 Task: Sort the products by price (lowest first).
Action: Mouse pressed left at (16, 77)
Screenshot: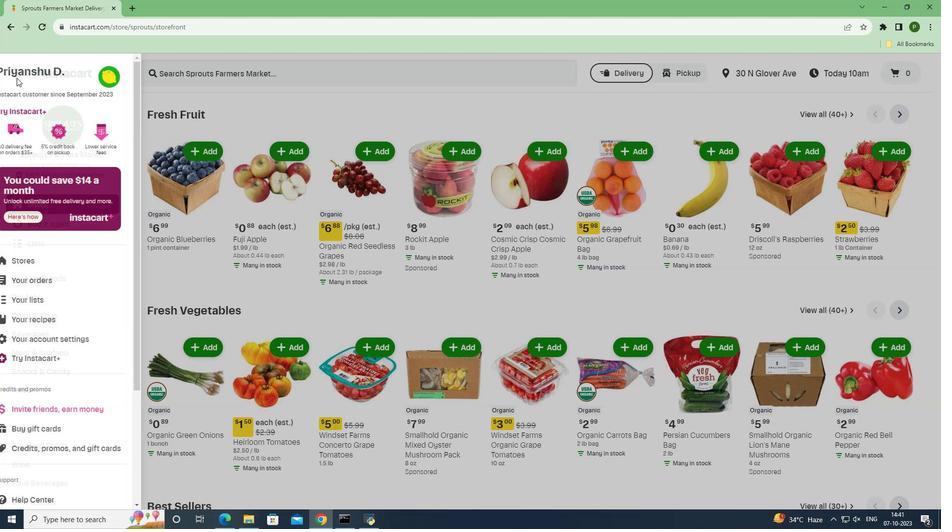 
Action: Mouse moved to (27, 258)
Screenshot: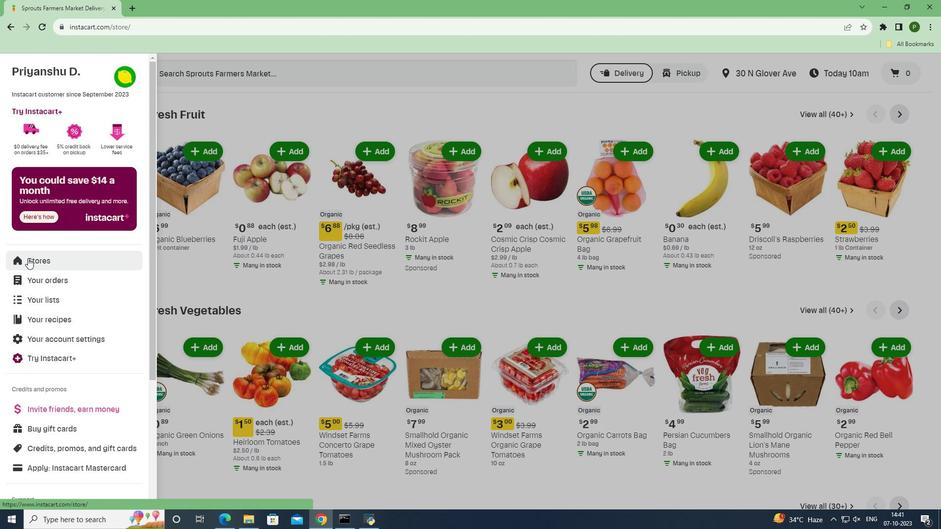 
Action: Mouse pressed left at (27, 258)
Screenshot: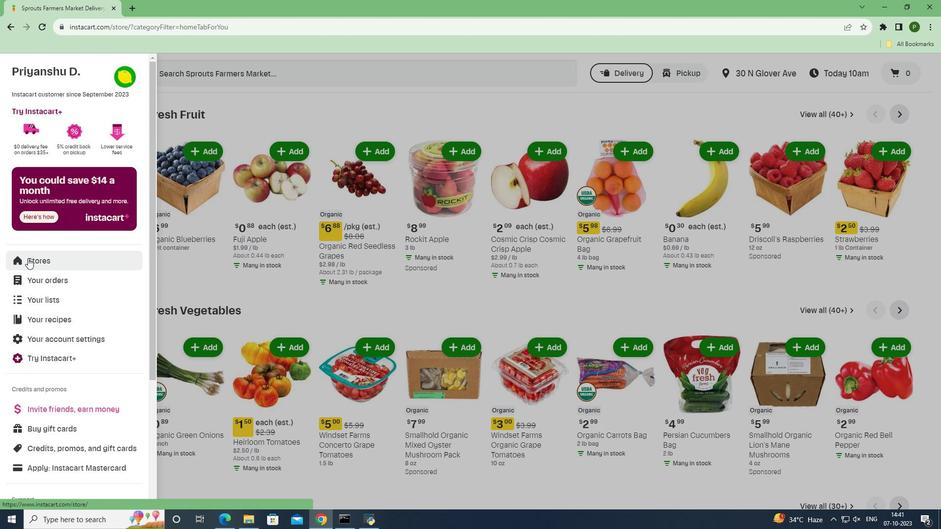 
Action: Mouse moved to (220, 108)
Screenshot: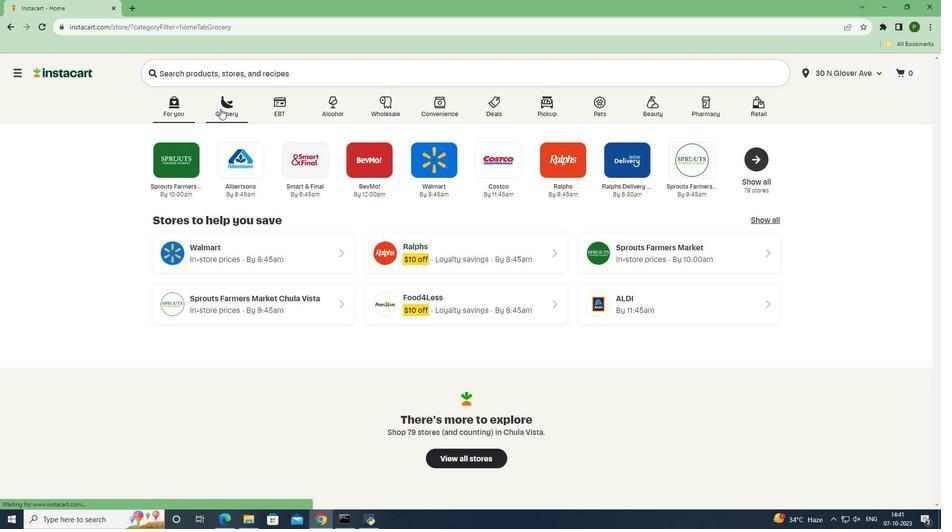 
Action: Mouse pressed left at (220, 108)
Screenshot: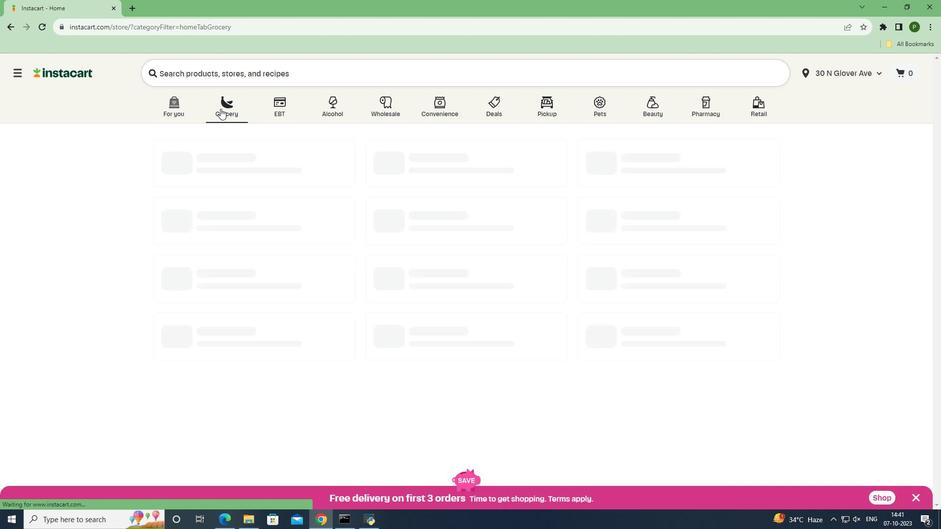 
Action: Mouse moved to (383, 218)
Screenshot: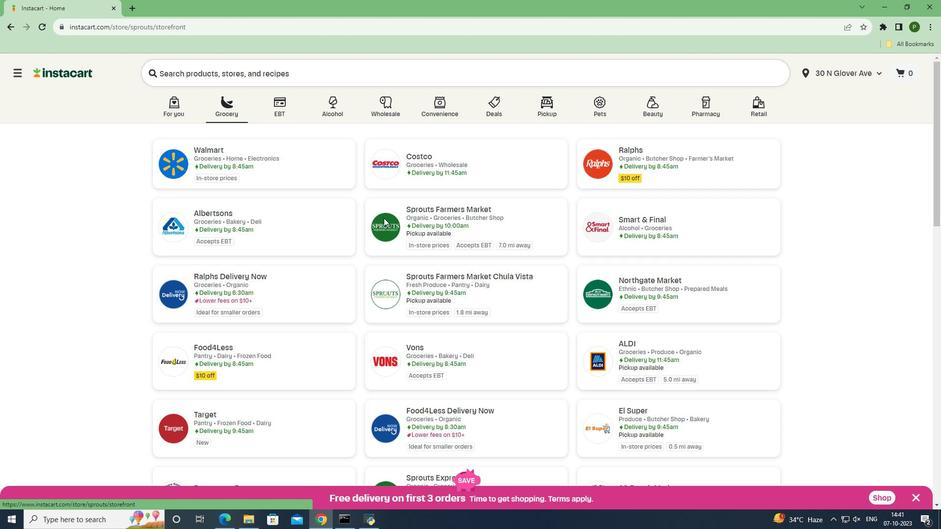 
Action: Mouse pressed left at (383, 218)
Screenshot: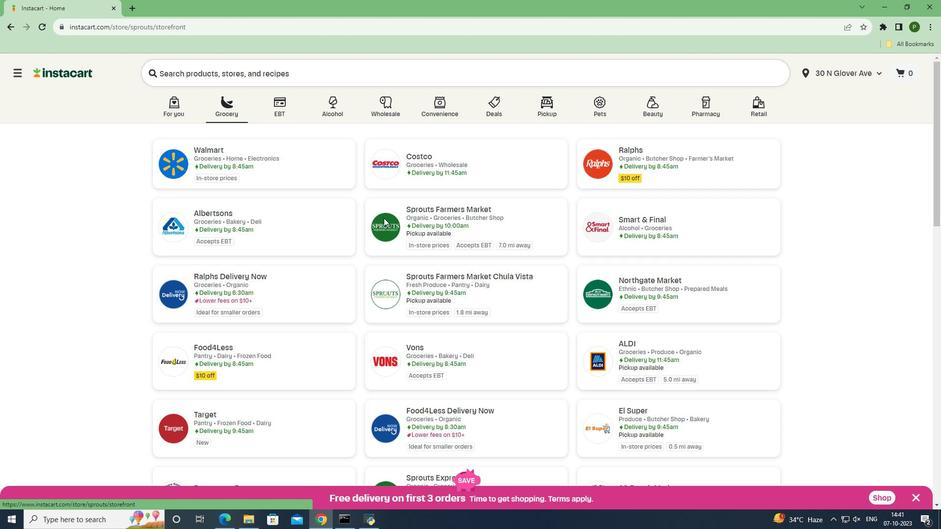 
Action: Mouse moved to (72, 320)
Screenshot: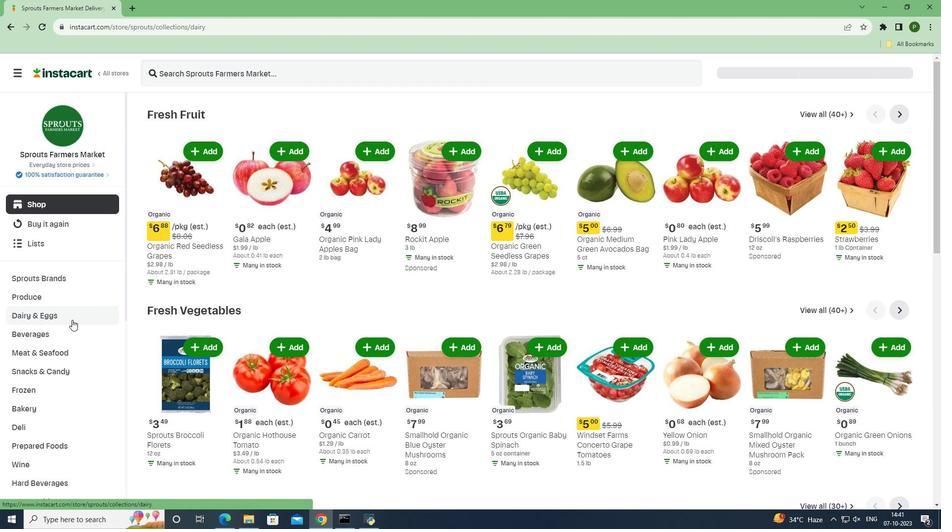 
Action: Mouse pressed left at (72, 320)
Screenshot: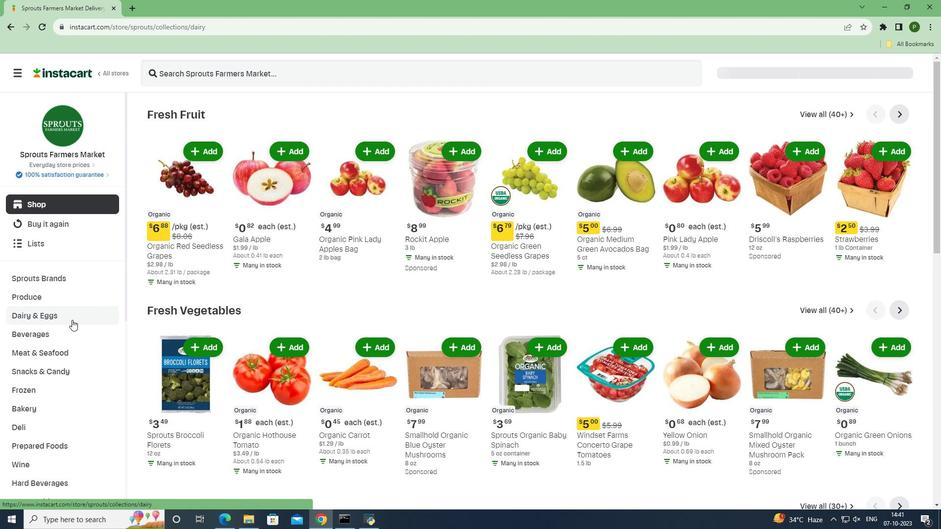 
Action: Mouse moved to (48, 394)
Screenshot: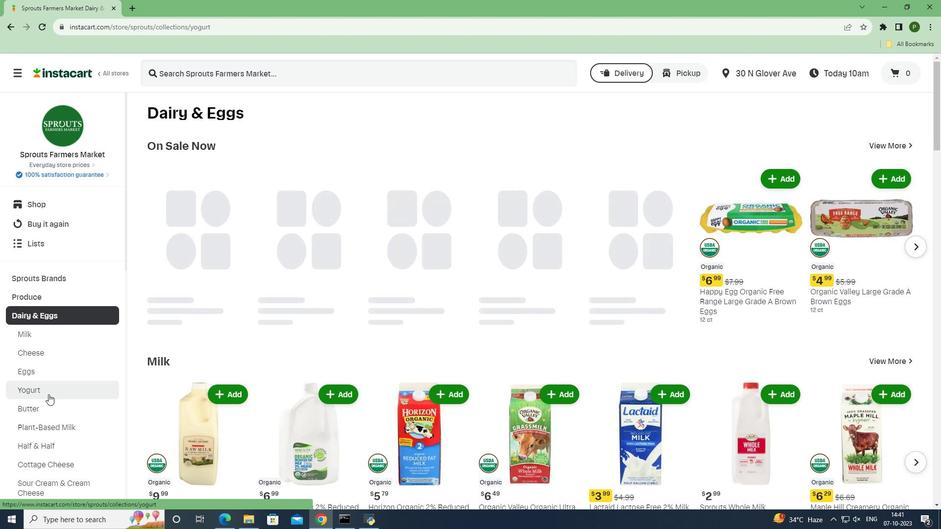 
Action: Mouse pressed left at (48, 394)
Screenshot: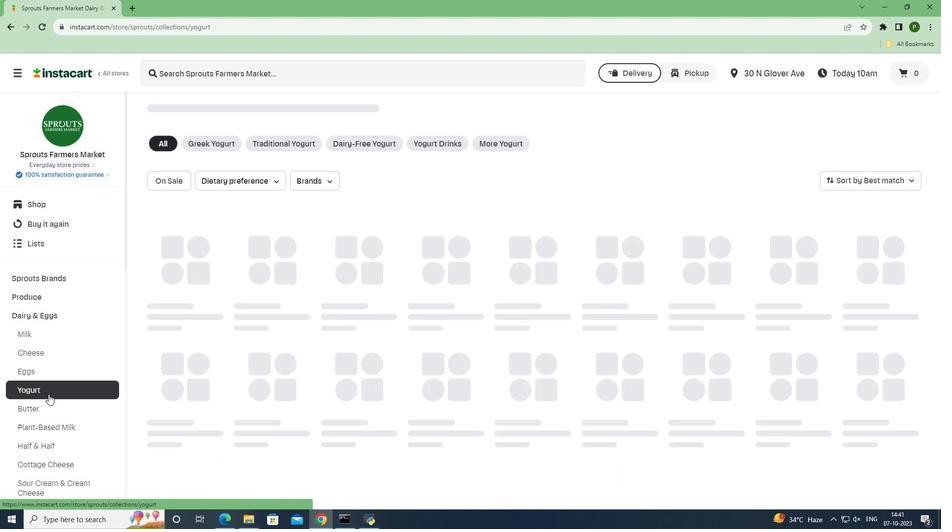 
Action: Mouse moved to (839, 192)
Screenshot: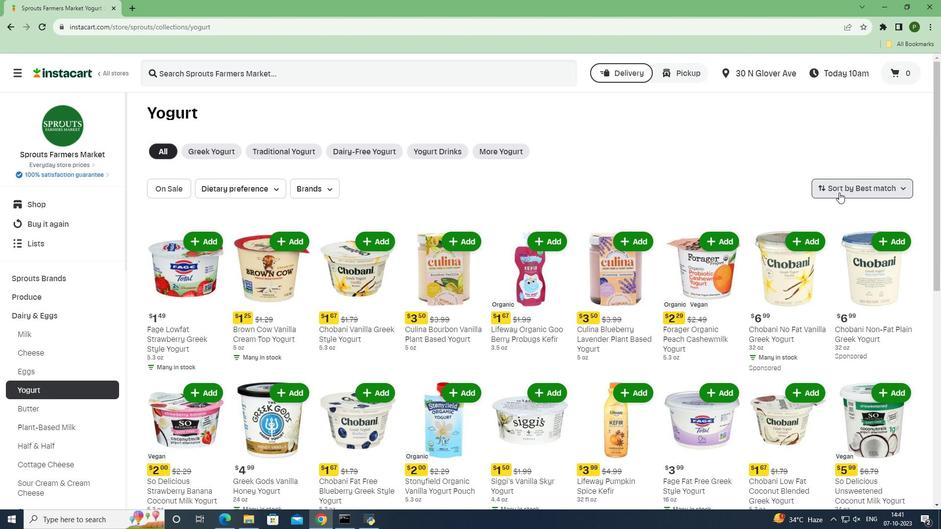 
Action: Mouse pressed left at (839, 192)
Screenshot: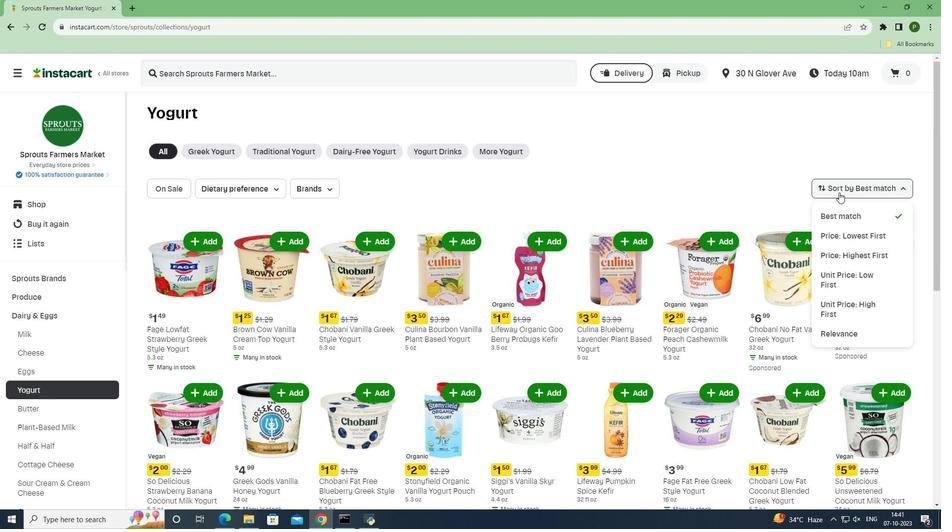 
Action: Mouse moved to (861, 234)
Screenshot: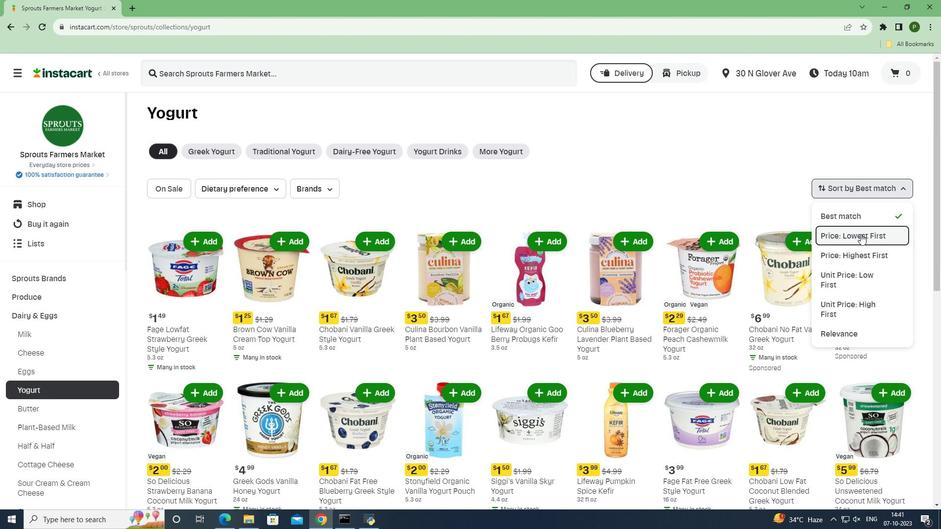 
Action: Mouse pressed left at (861, 234)
Screenshot: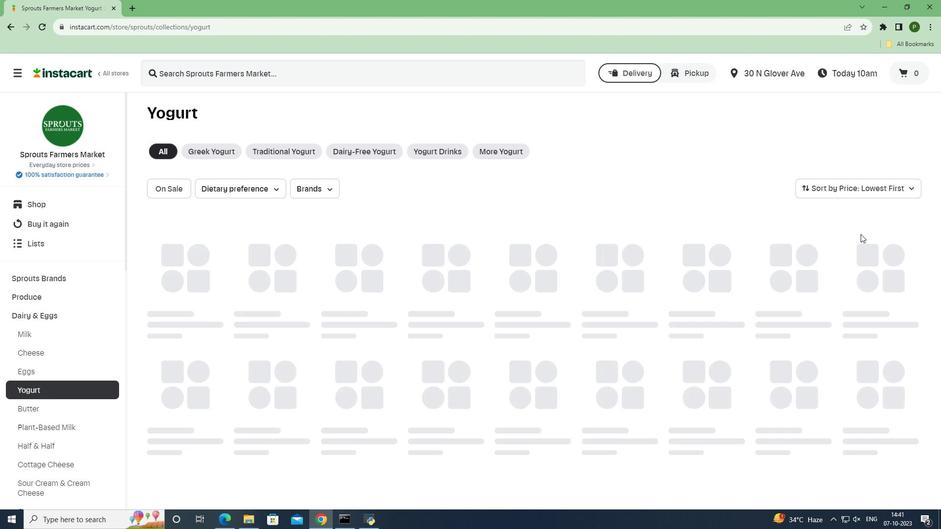 
Action: Mouse moved to (690, 213)
Screenshot: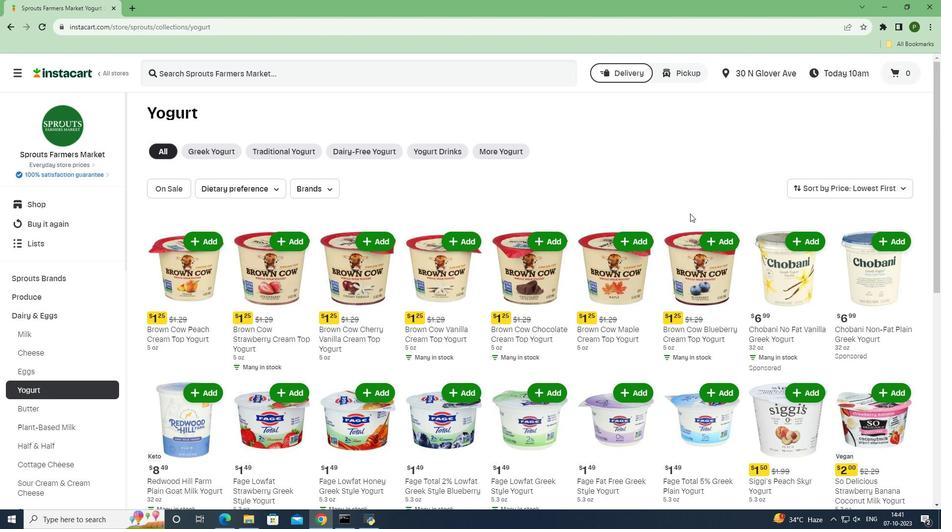 
